 Task: Check your tasks and emails in Microsoft Outlook.
Action: Mouse moved to (17, 120)
Screenshot: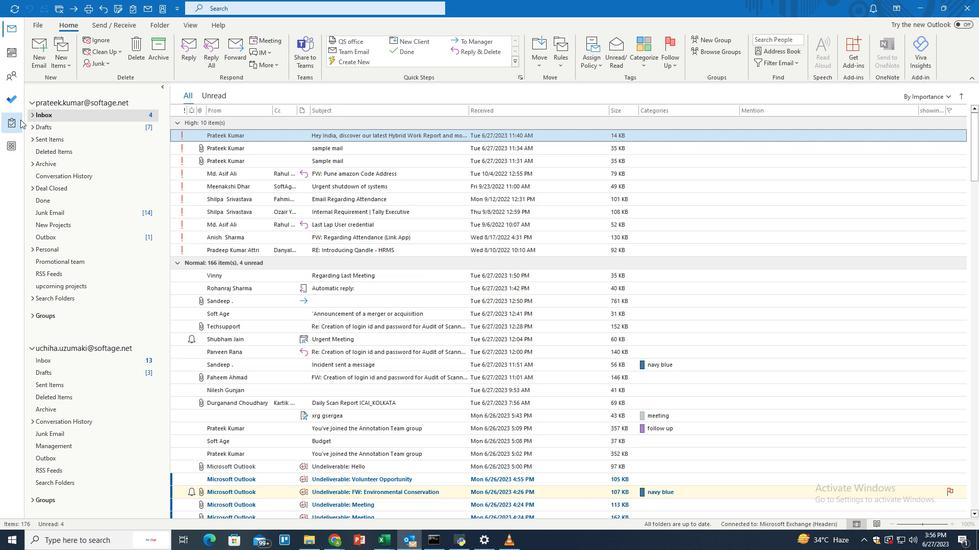 
Action: Mouse pressed left at (17, 120)
Screenshot: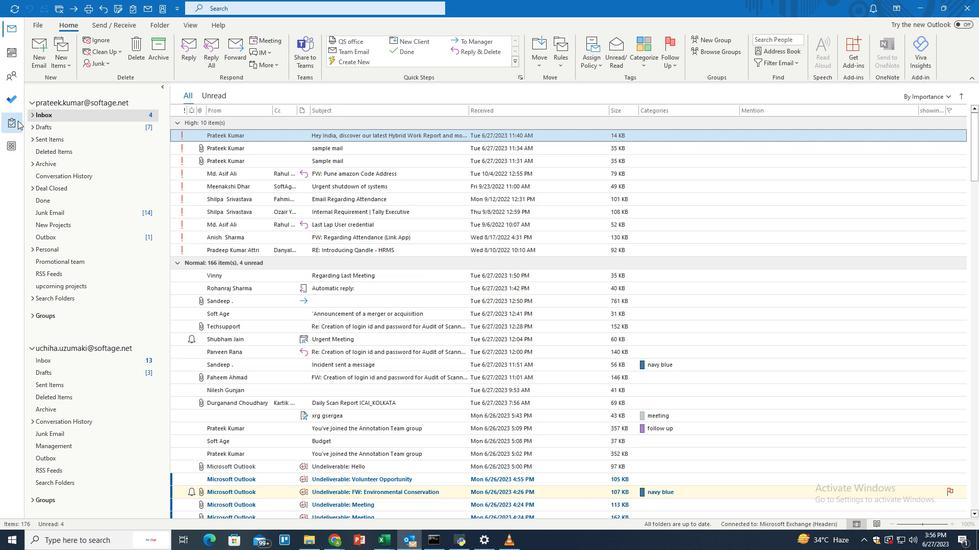 
Action: Mouse moved to (51, 141)
Screenshot: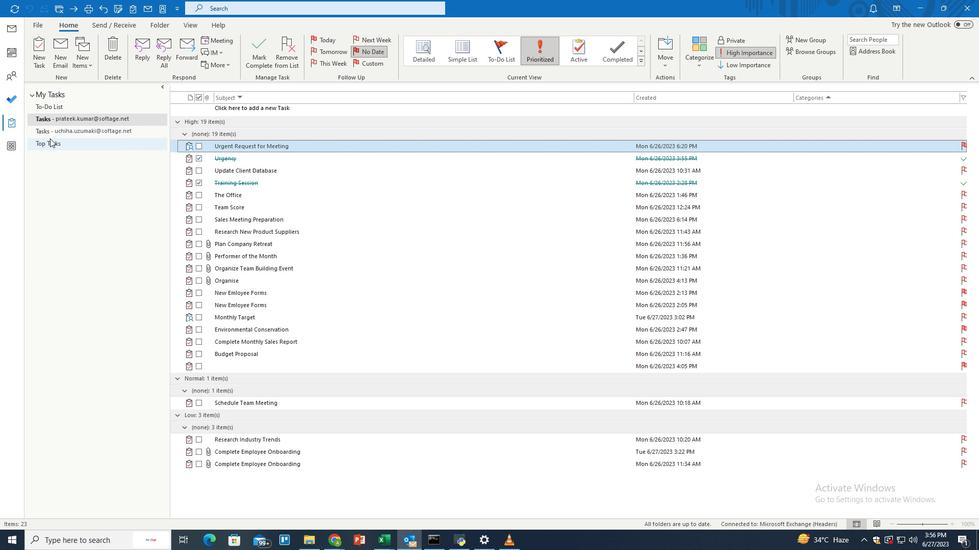 
Action: Mouse pressed left at (51, 141)
Screenshot: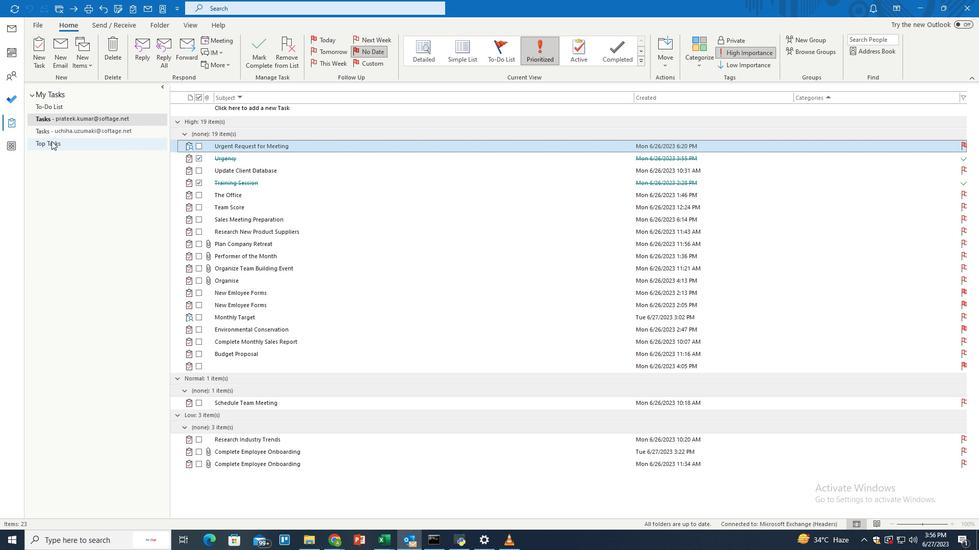 
Action: Mouse moved to (184, 29)
Screenshot: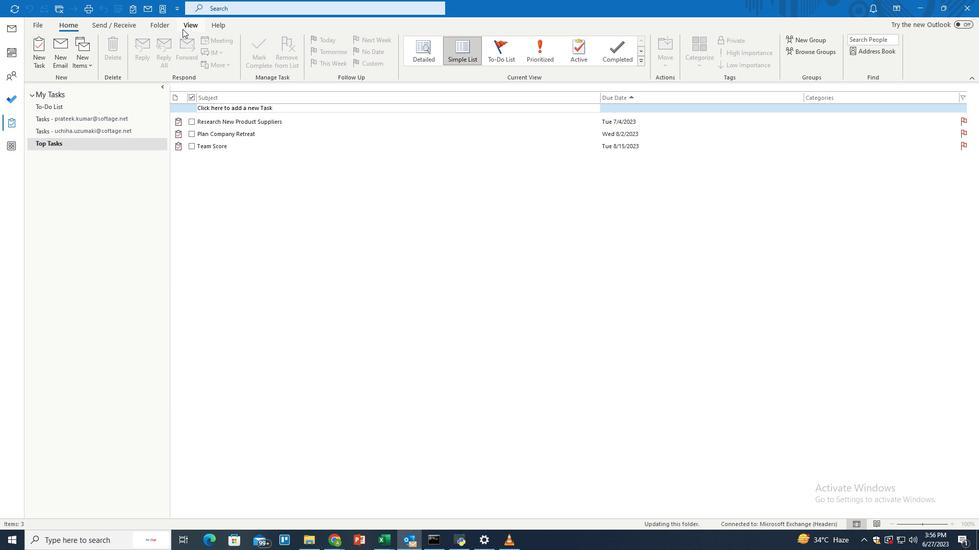 
Action: Mouse pressed left at (184, 29)
Screenshot: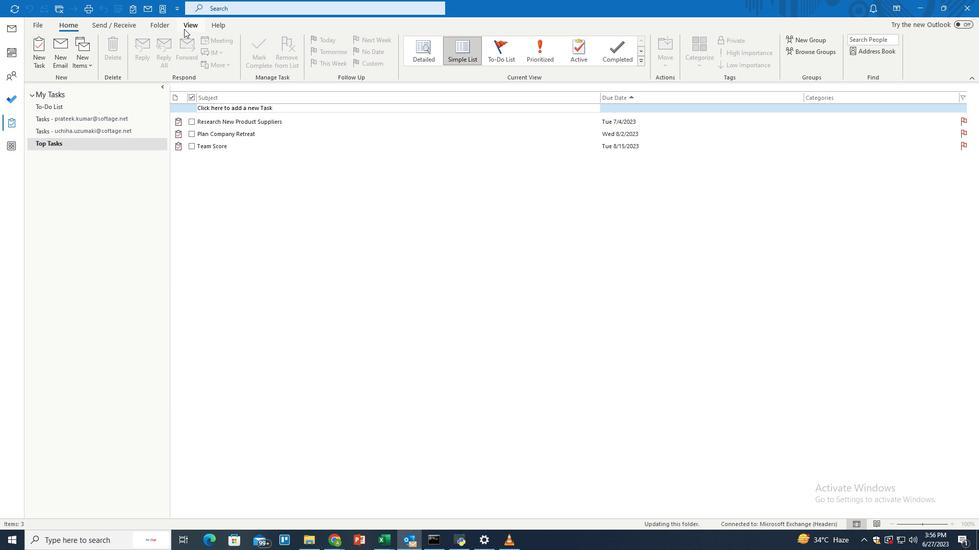 
Action: Mouse moved to (181, 57)
Screenshot: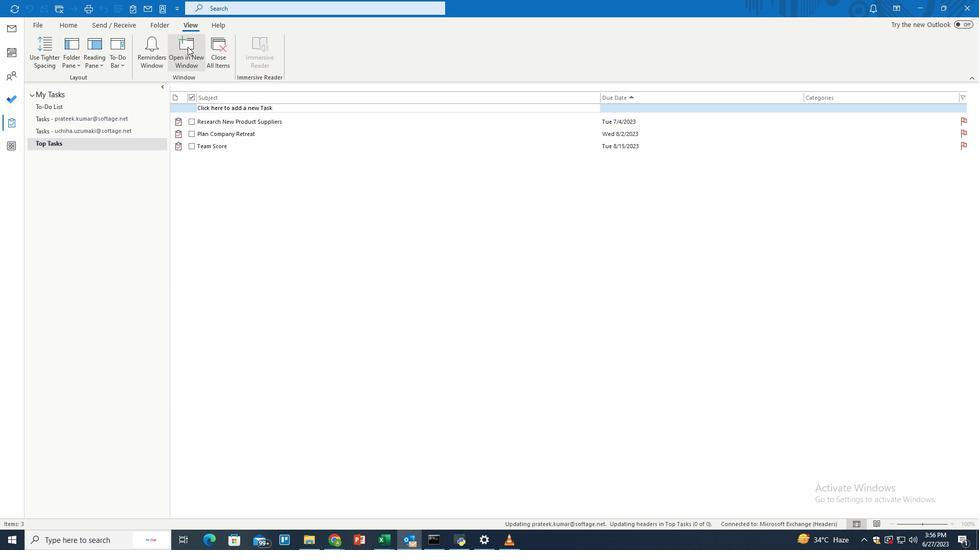 
Action: Mouse pressed left at (181, 57)
Screenshot: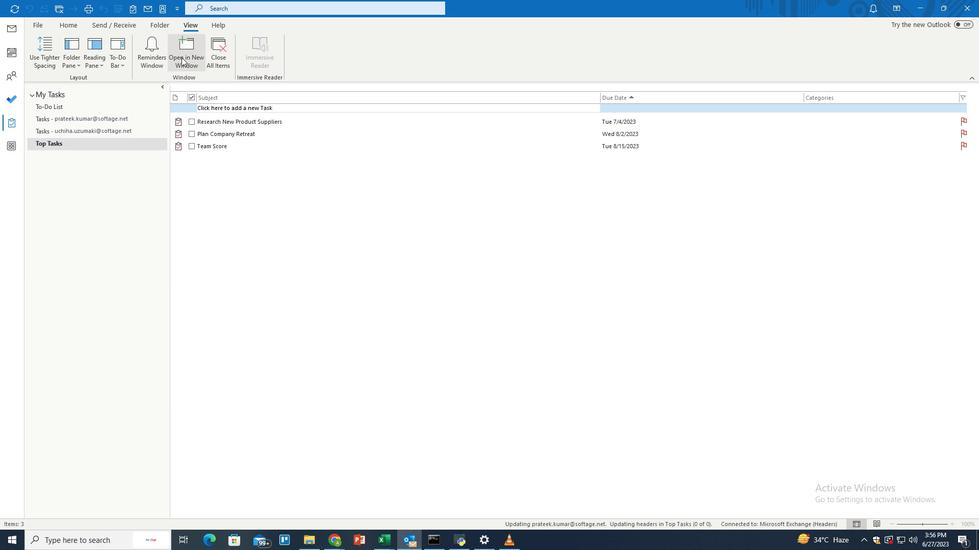 
Action: Mouse moved to (768, 71)
Screenshot: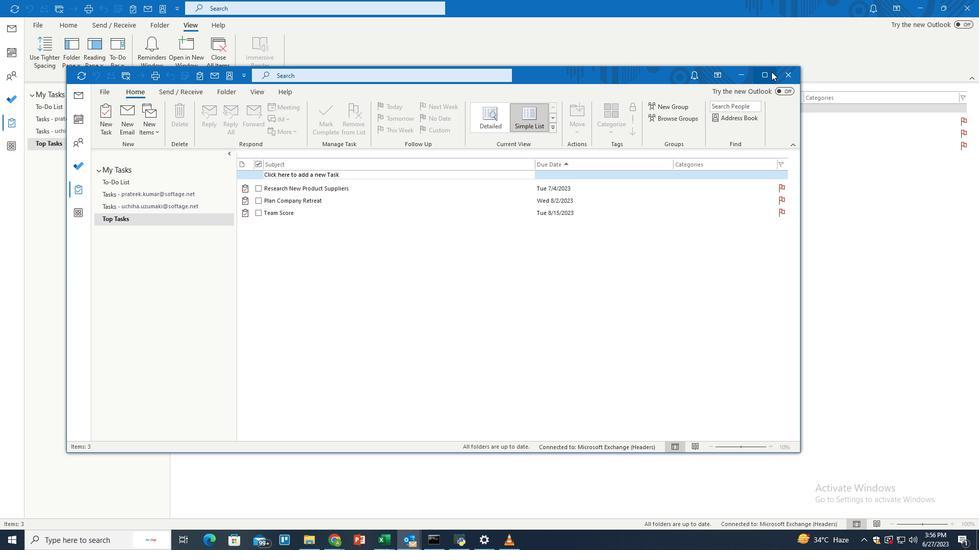 
Action: Mouse pressed left at (768, 71)
Screenshot: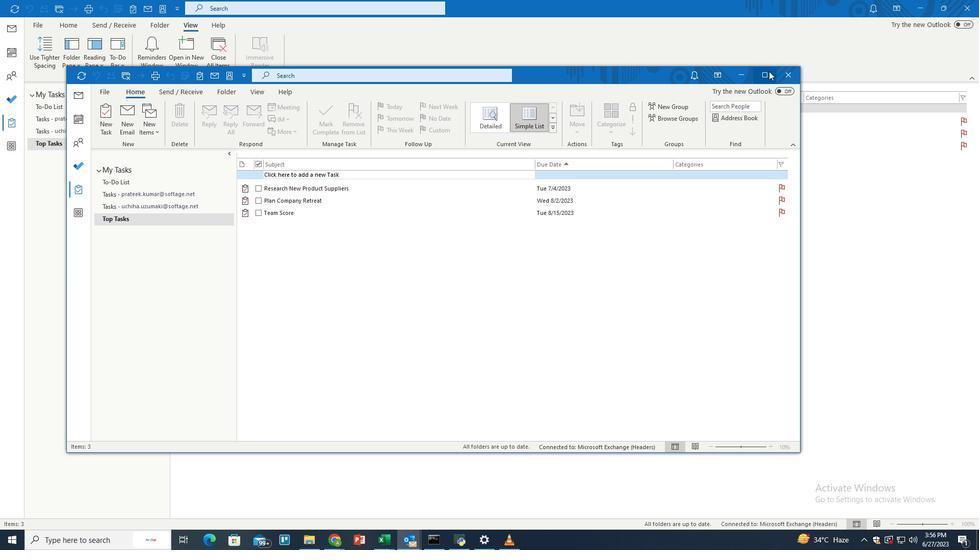 
Action: Mouse moved to (194, 21)
Screenshot: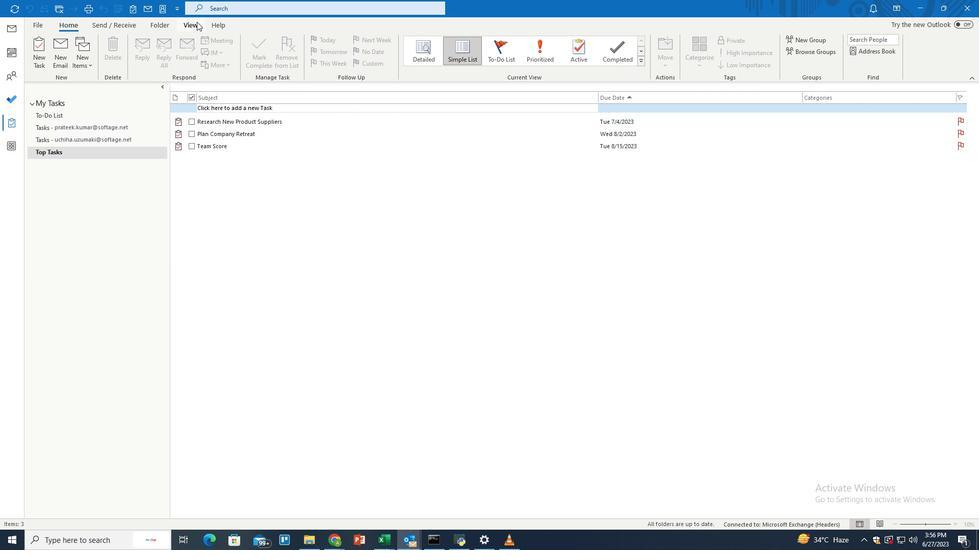 
Action: Mouse pressed left at (194, 21)
Screenshot: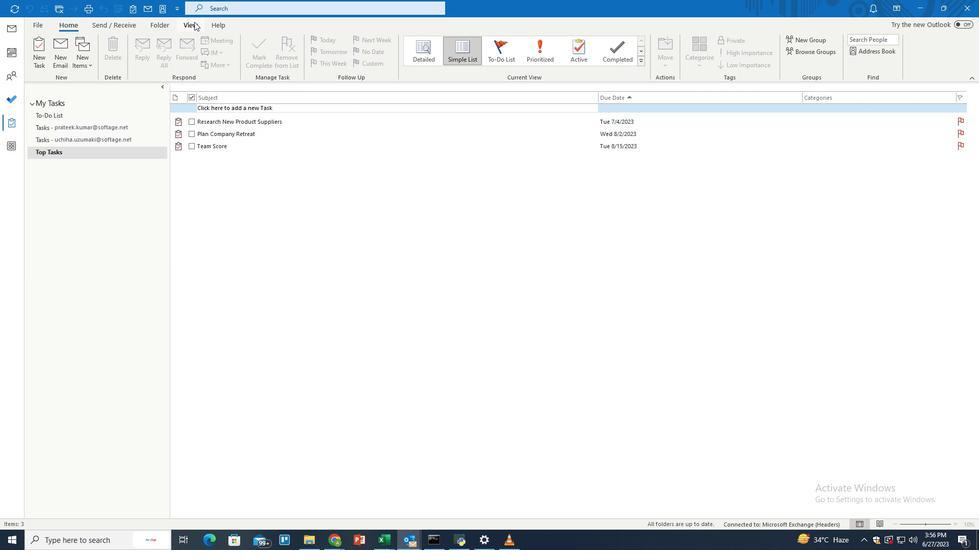 
Action: Mouse moved to (215, 57)
Screenshot: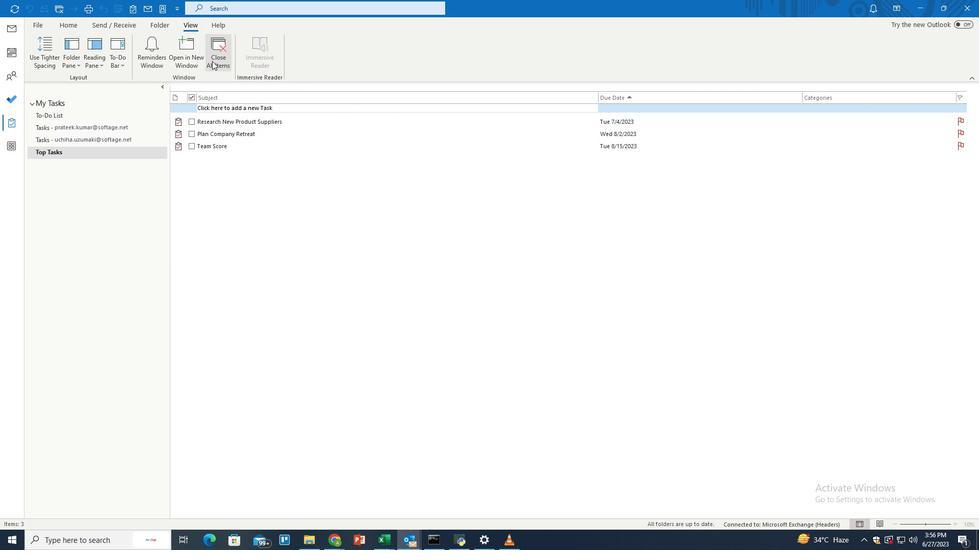 
Action: Mouse pressed left at (215, 57)
Screenshot: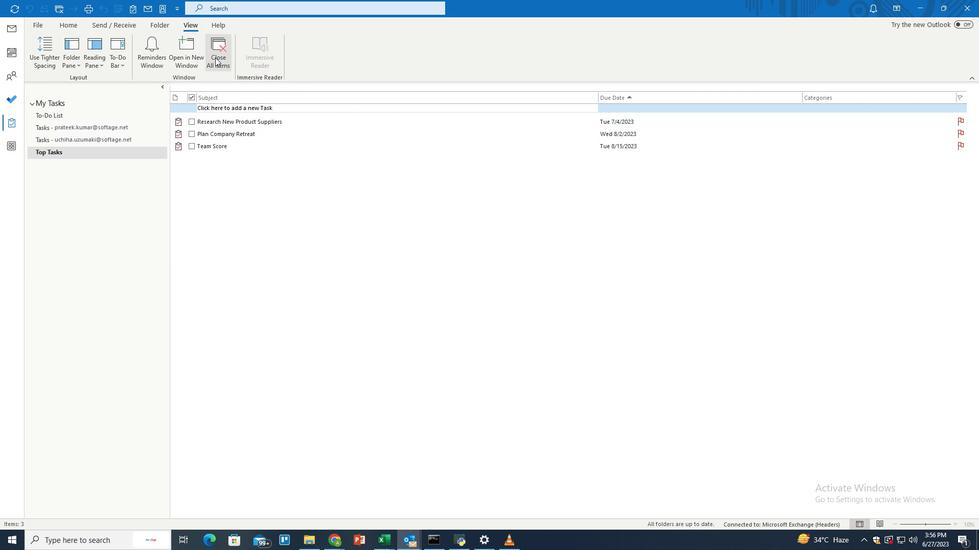 
